 Task: Create a section Speed Freak and in the section, add a milestone Microservices architecture implementation in the project ConnectPlan
Action: Mouse moved to (54, 239)
Screenshot: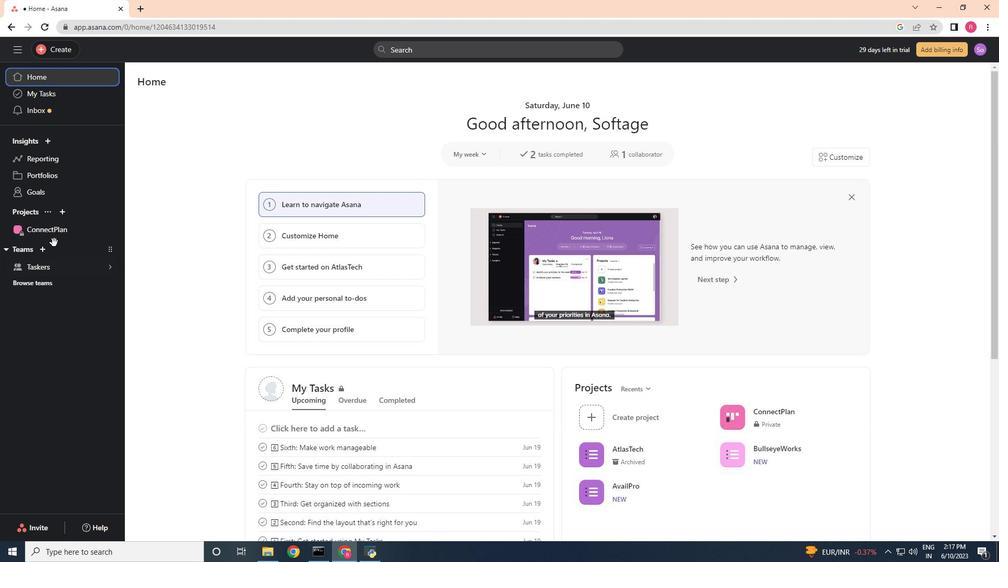 
Action: Mouse pressed left at (54, 239)
Screenshot: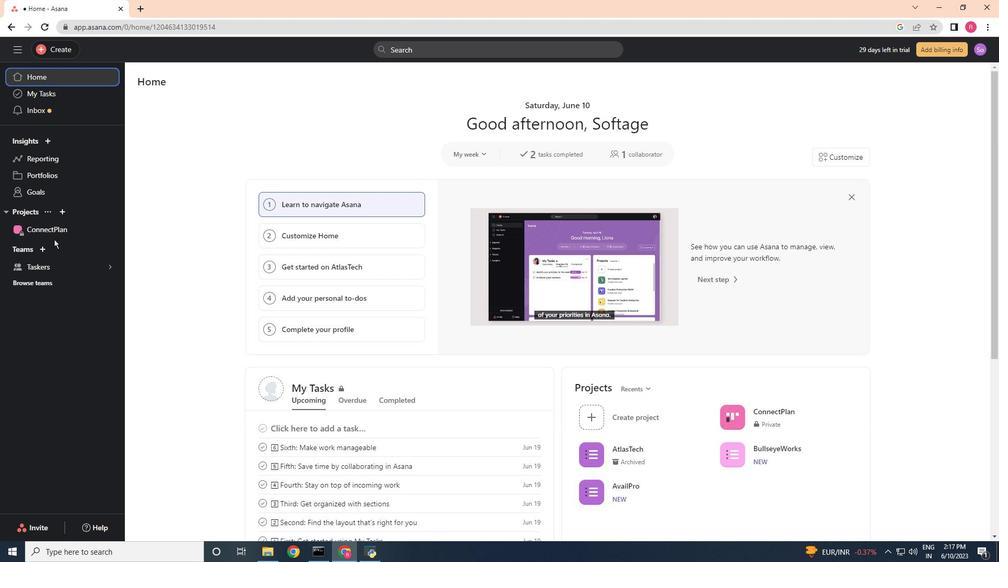 
Action: Mouse moved to (60, 233)
Screenshot: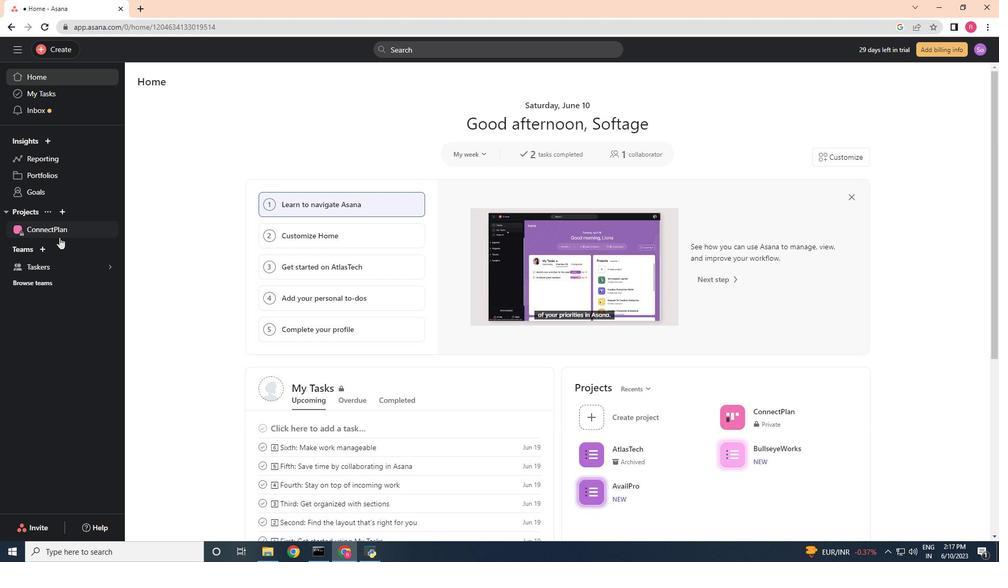 
Action: Mouse pressed left at (60, 233)
Screenshot: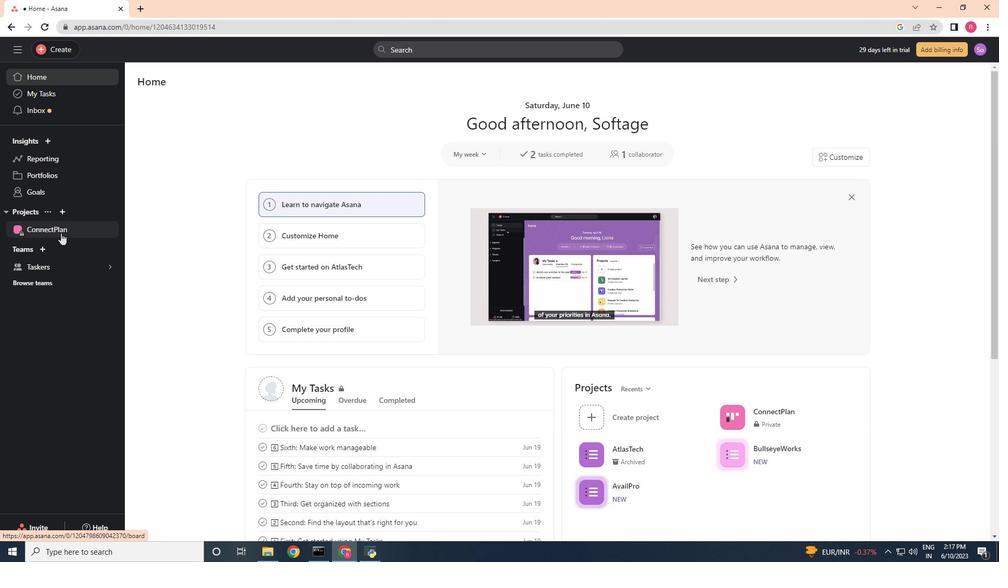 
Action: Mouse moved to (334, 535)
Screenshot: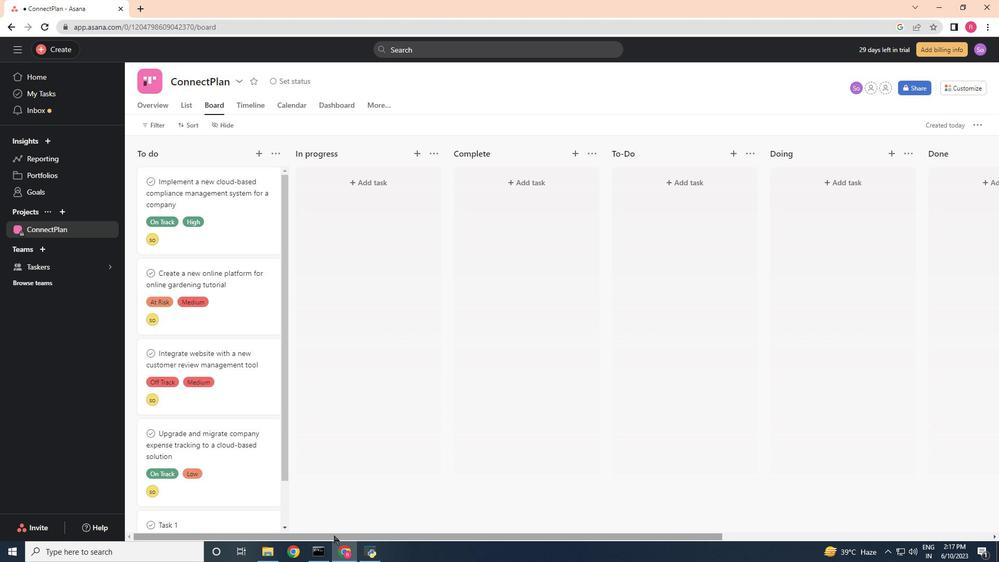 
Action: Mouse pressed left at (334, 535)
Screenshot: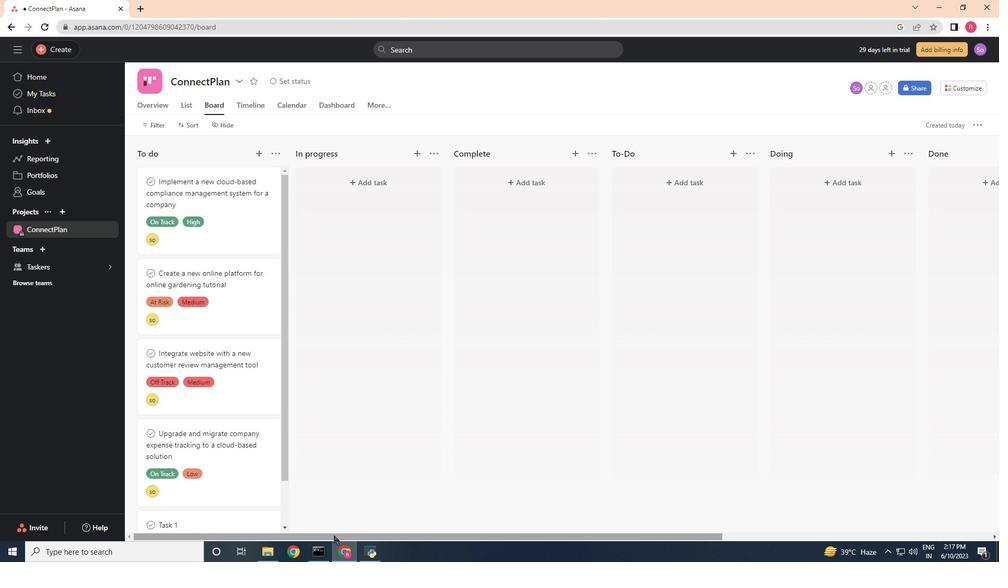 
Action: Mouse moved to (882, 148)
Screenshot: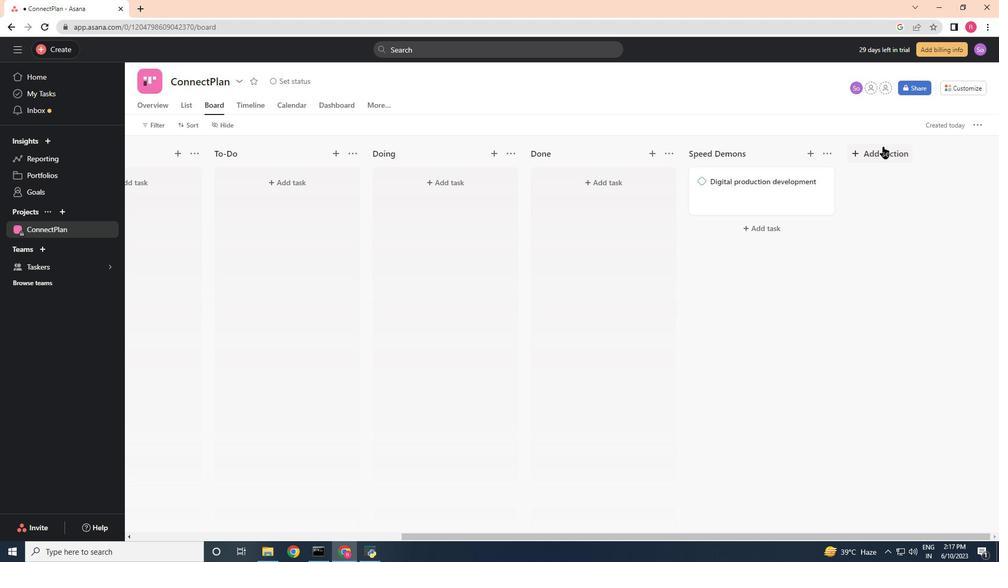 
Action: Mouse pressed left at (882, 148)
Screenshot: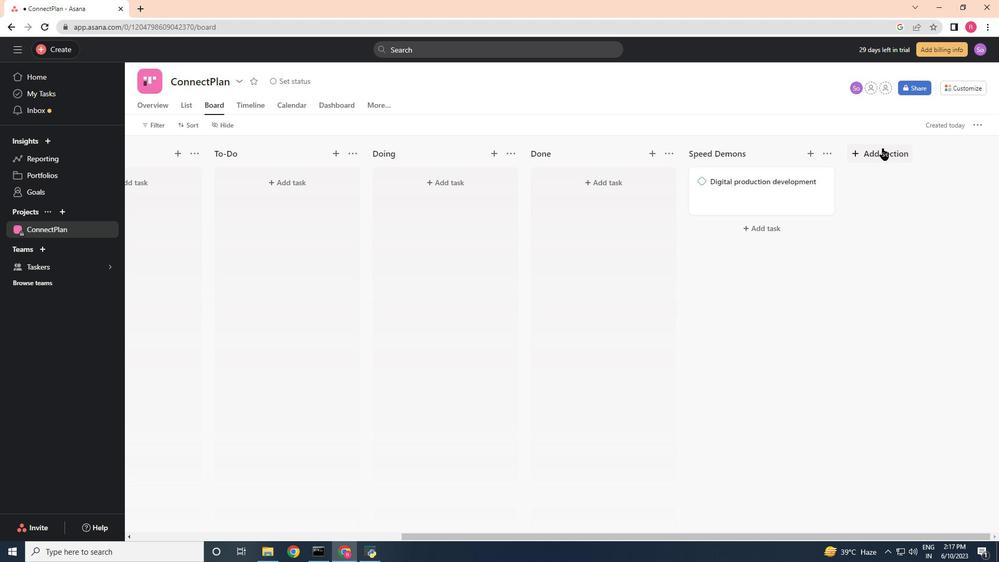 
Action: Mouse moved to (713, 56)
Screenshot: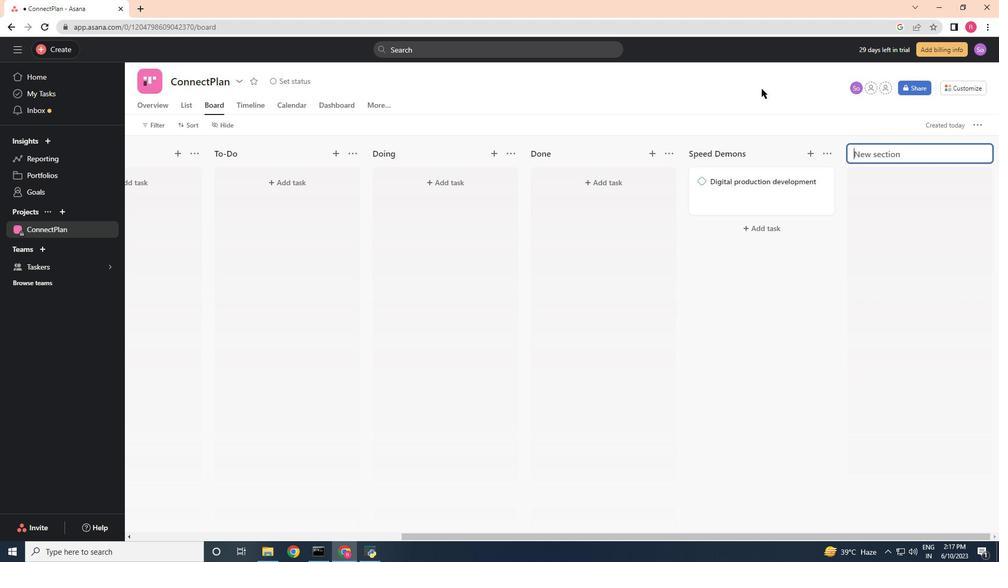 
Action: Key pressed <Key.shift>Speed<Key.space><Key.shift>Freak<Key.enter>
Screenshot: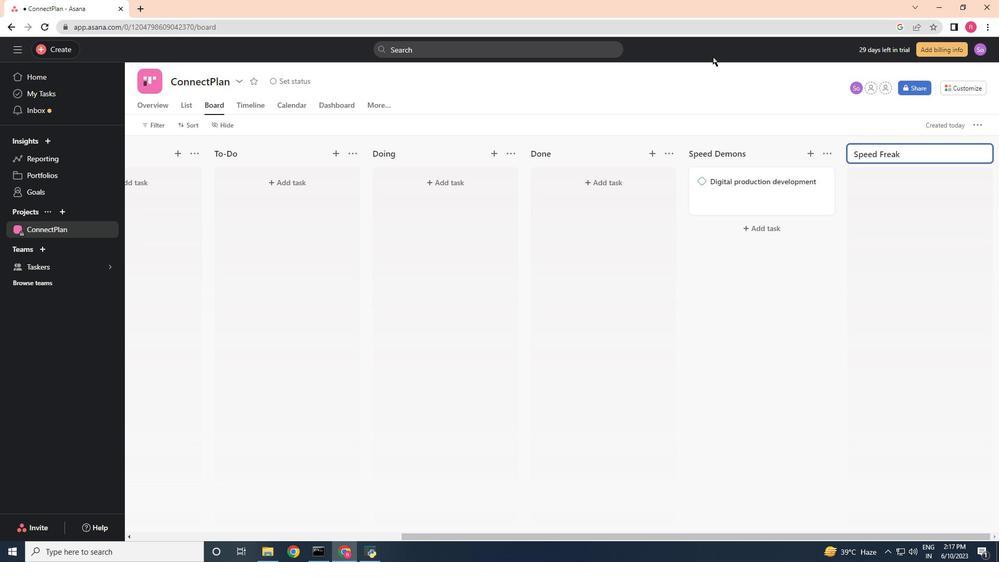 
Action: Mouse moved to (766, 188)
Screenshot: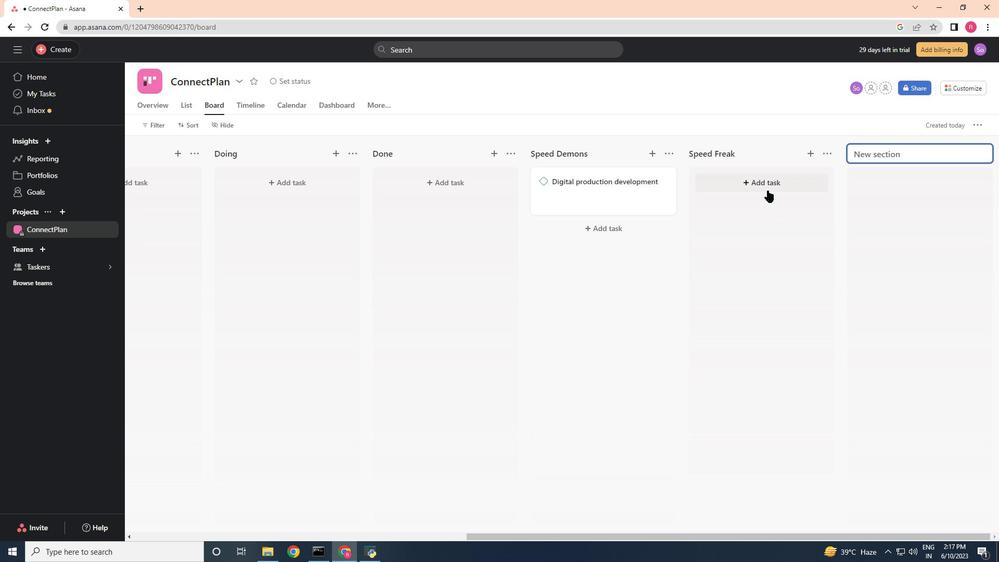 
Action: Mouse pressed left at (766, 188)
Screenshot: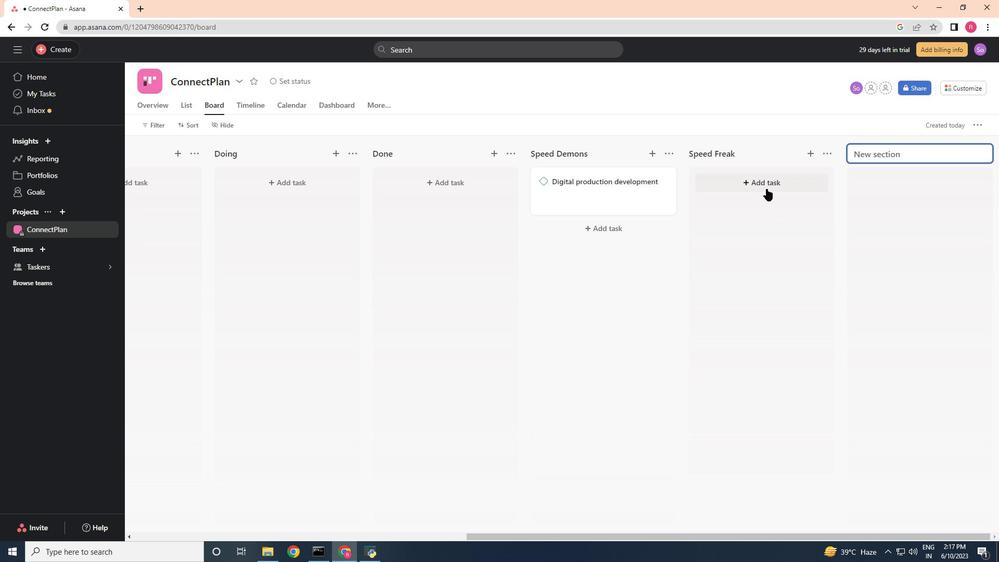 
Action: Key pressed <Key.shift>Microservices<Key.space>architecture<Key.space>implemen<Key.backspace><Key.backspace><Key.backspace>mentation
Screenshot: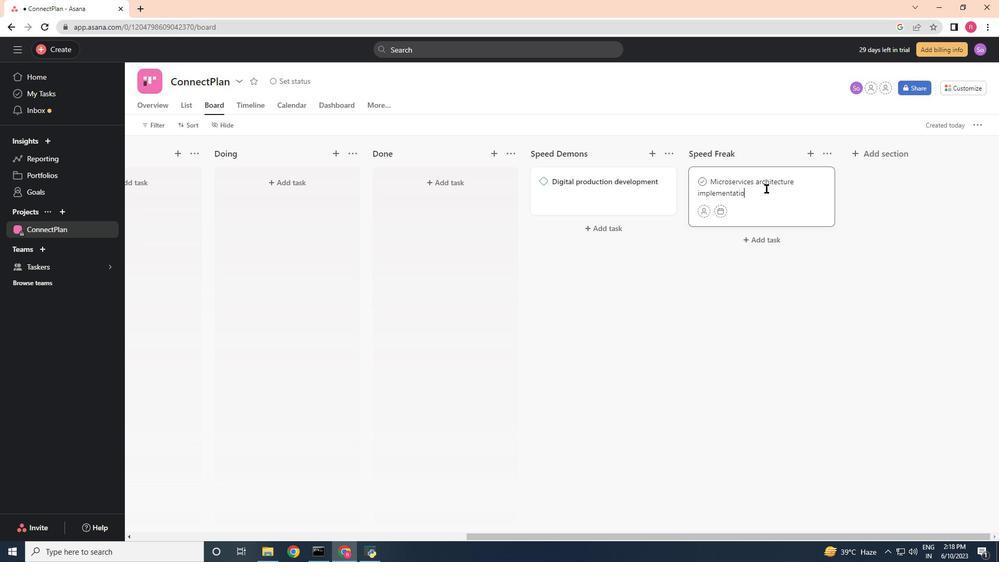 
Action: Mouse moved to (792, 192)
Screenshot: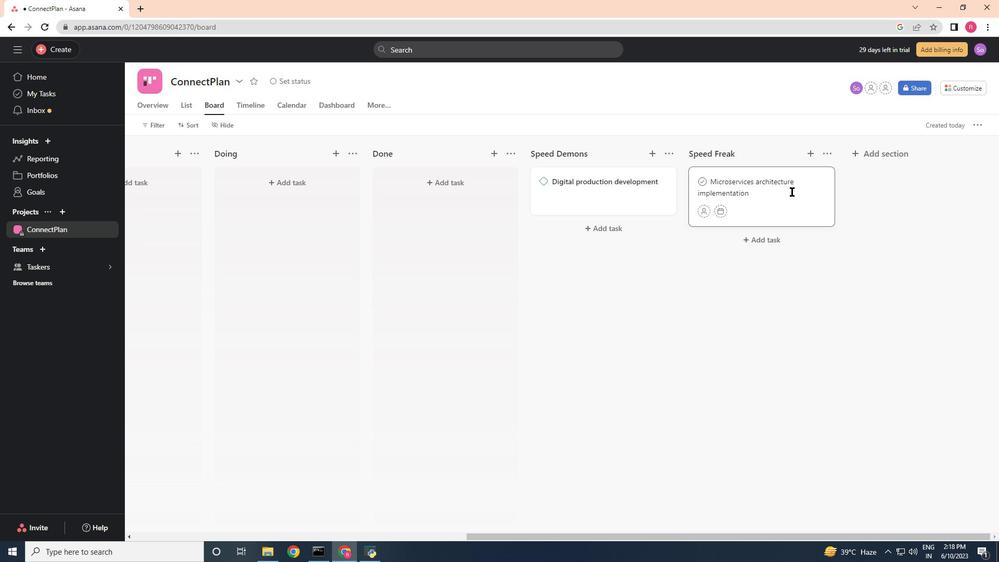 
Action: Mouse pressed right at (792, 192)
Screenshot: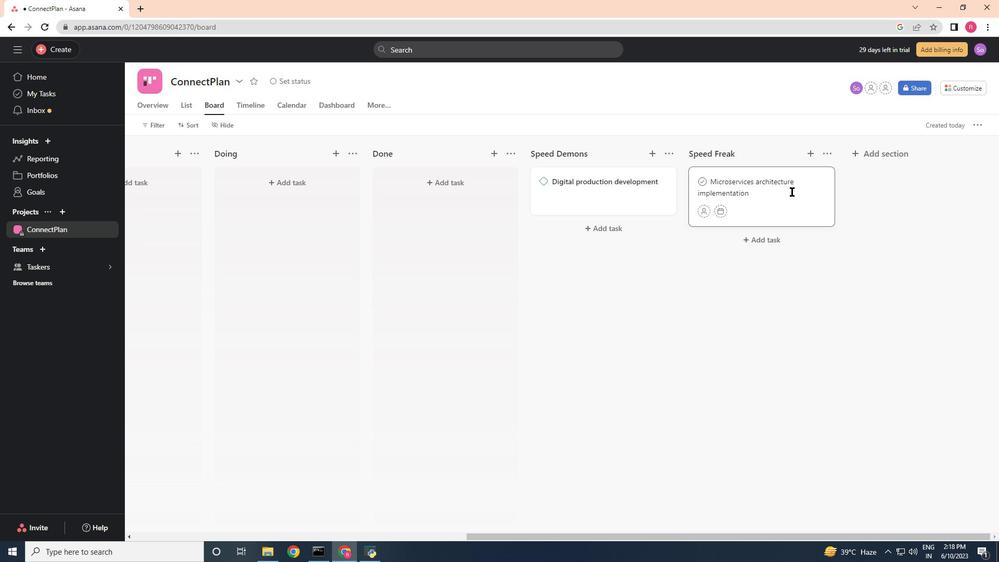 
Action: Mouse moved to (769, 212)
Screenshot: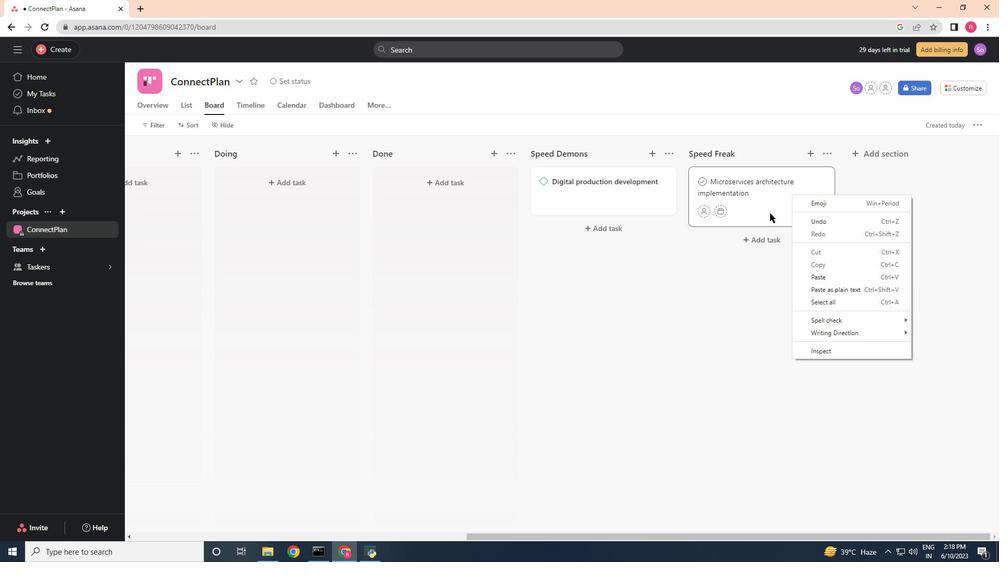 
Action: Mouse pressed left at (769, 212)
Screenshot: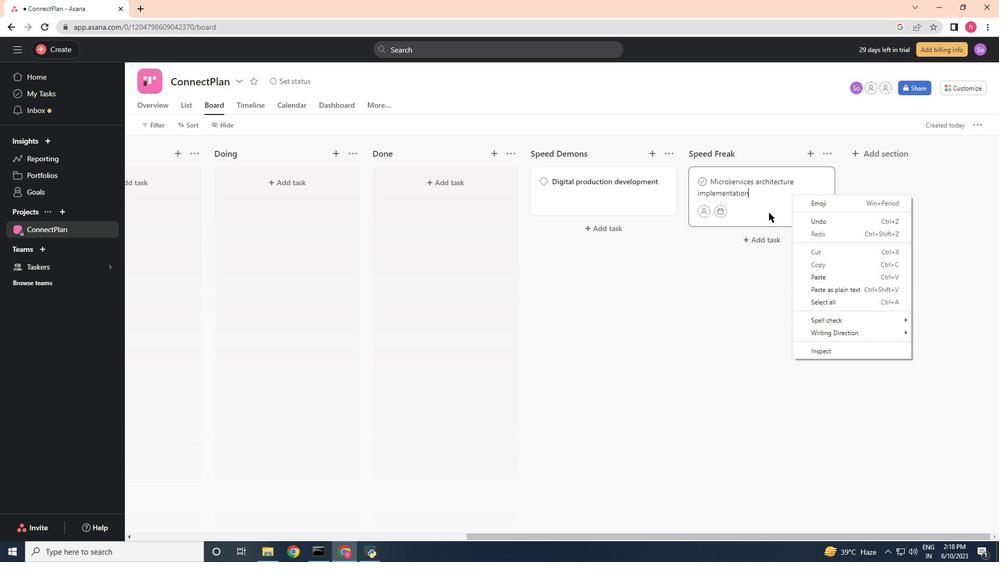 
Action: Mouse moved to (967, 128)
Screenshot: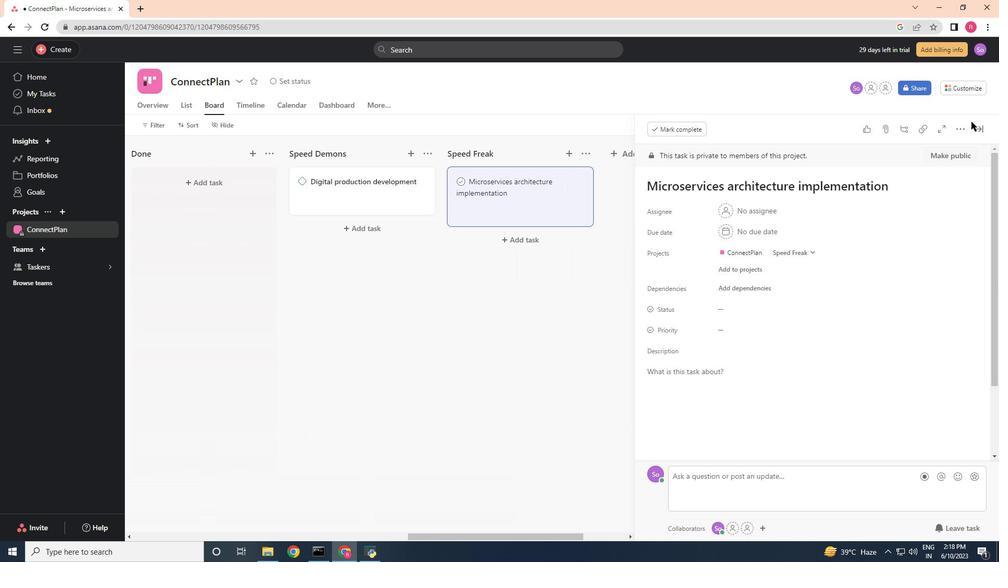 
Action: Mouse pressed left at (967, 128)
Screenshot: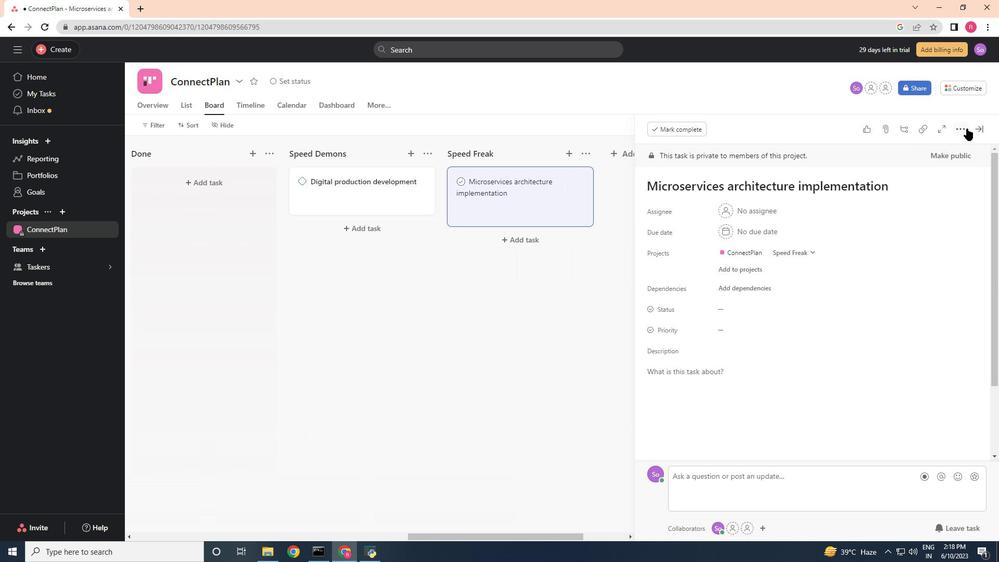 
Action: Mouse moved to (880, 172)
Screenshot: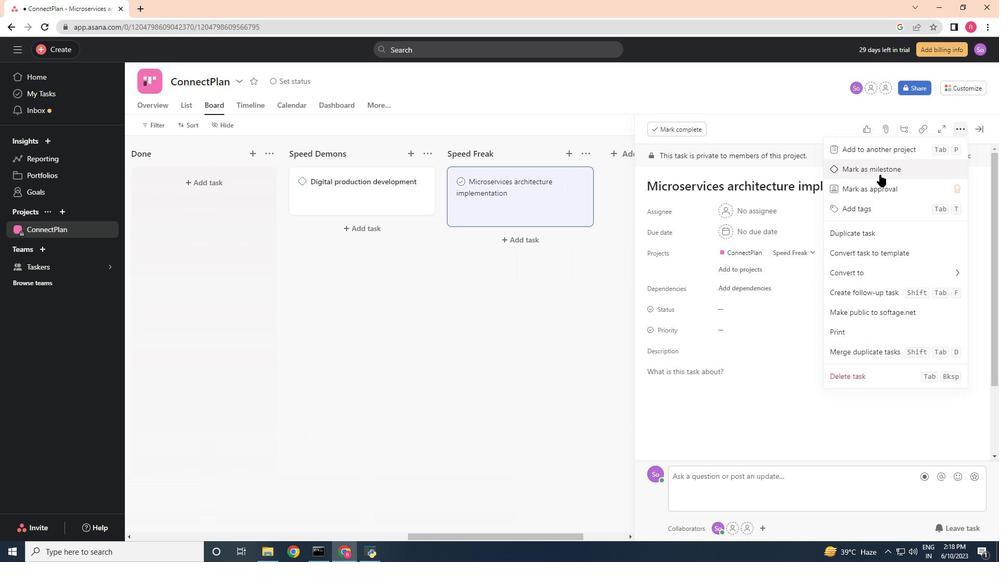 
Action: Mouse pressed left at (880, 172)
Screenshot: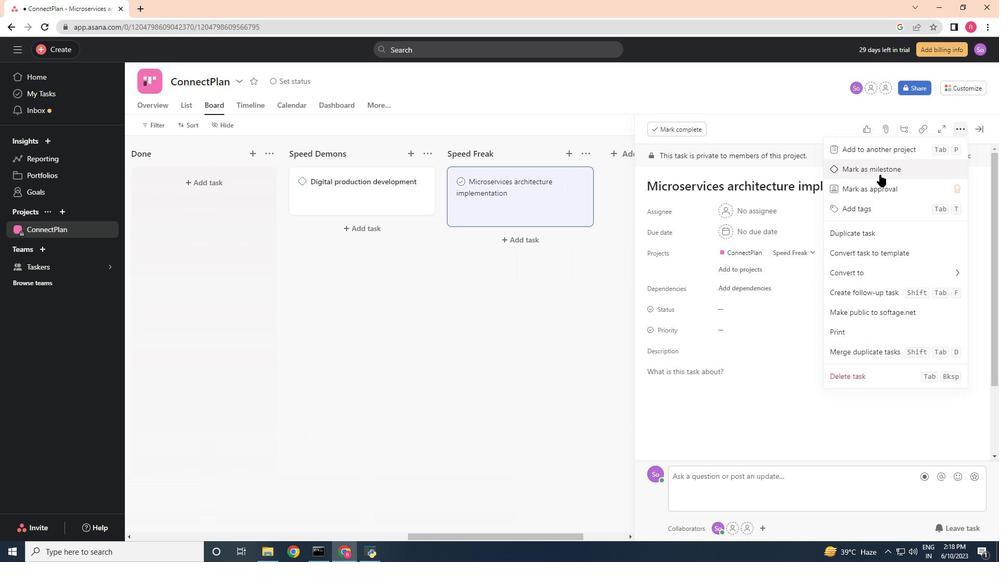 
Action: Mouse moved to (595, 348)
Screenshot: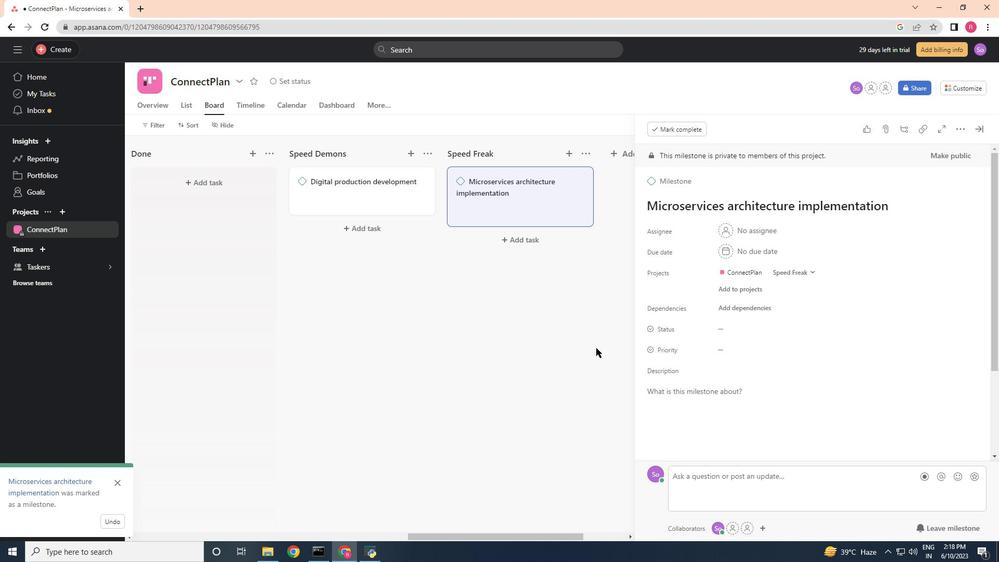 
